 Task: Modify the activity settings related to data and events
Action: Mouse moved to (226, 175)
Screenshot: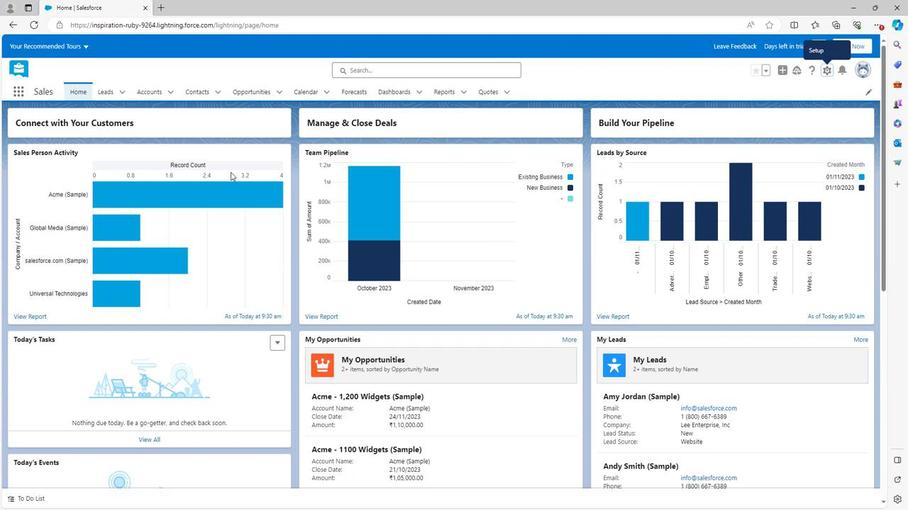 
Action: Mouse scrolled (226, 174) with delta (0, 0)
Screenshot: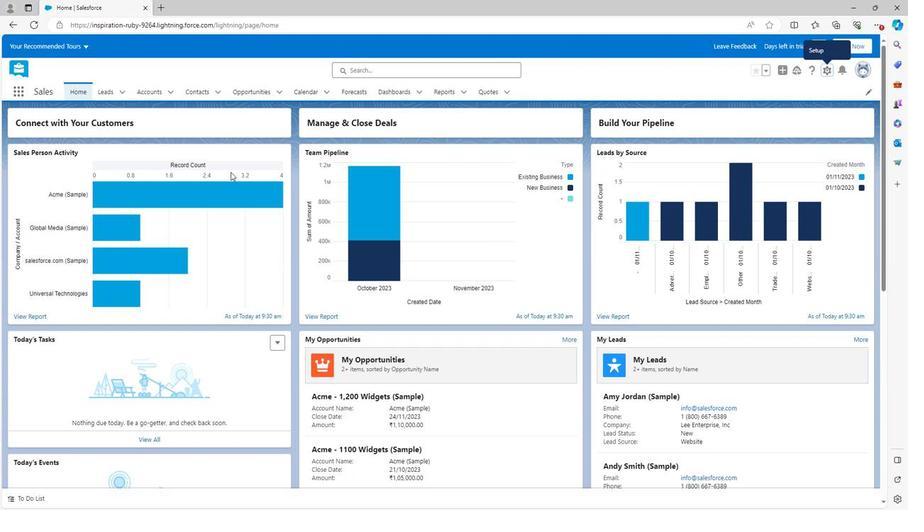 
Action: Mouse moved to (227, 175)
Screenshot: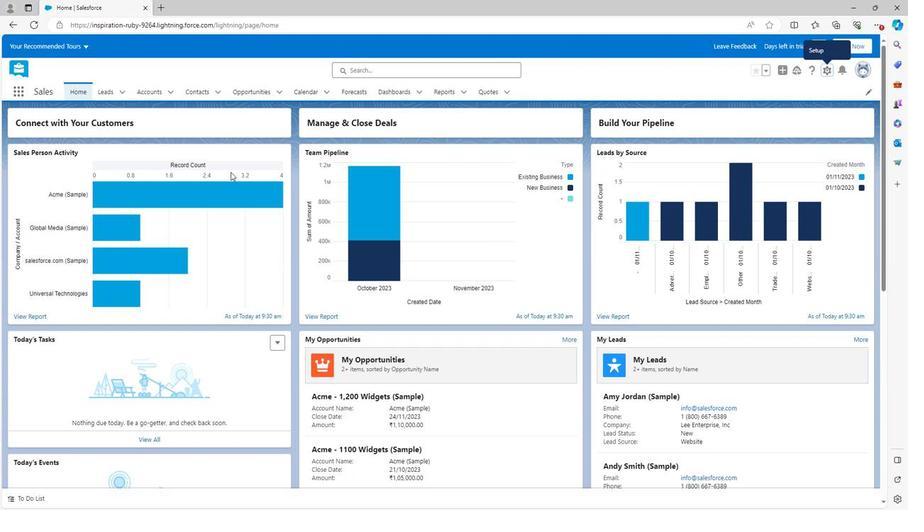 
Action: Mouse scrolled (227, 175) with delta (0, 0)
Screenshot: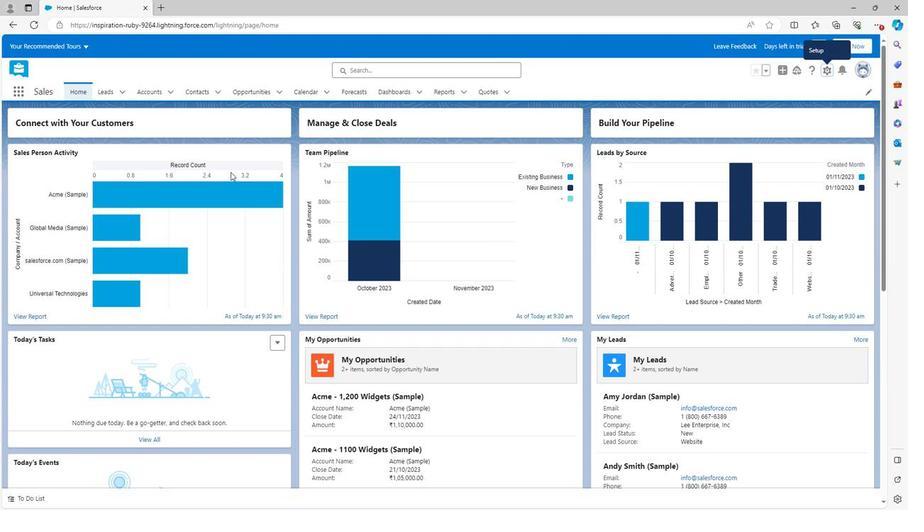 
Action: Mouse scrolled (227, 175) with delta (0, 0)
Screenshot: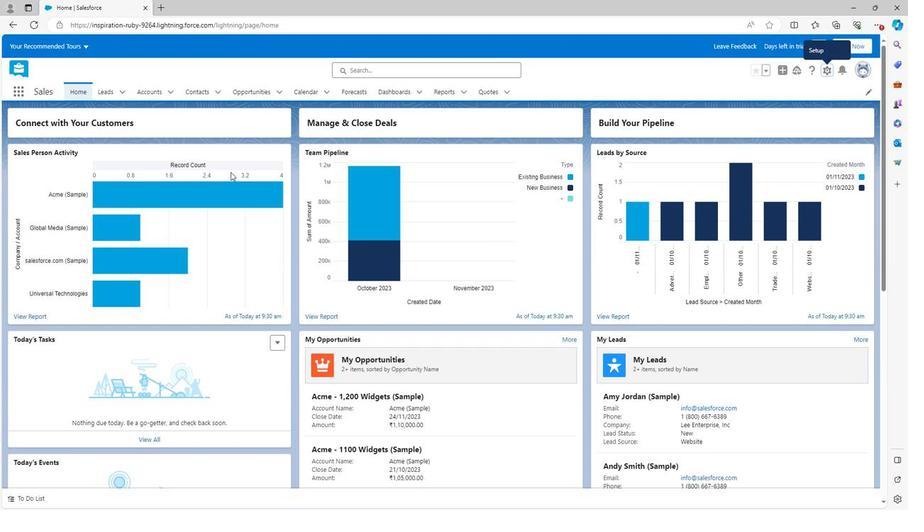 
Action: Mouse scrolled (227, 175) with delta (0, 0)
Screenshot: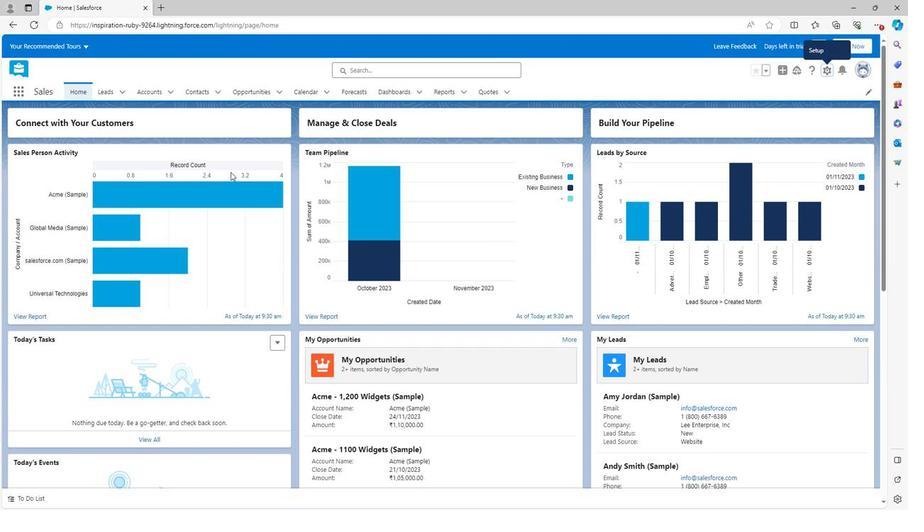 
Action: Mouse moved to (227, 176)
Screenshot: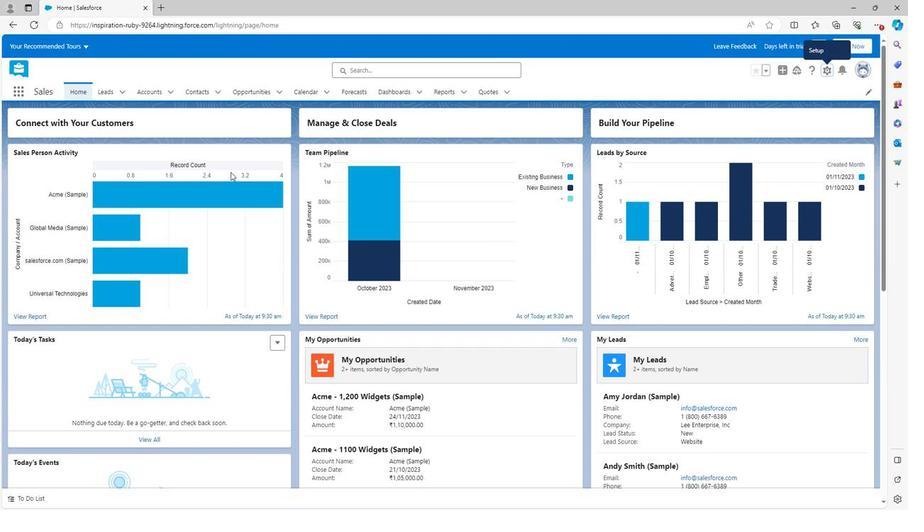 
Action: Mouse scrolled (227, 175) with delta (0, 0)
Screenshot: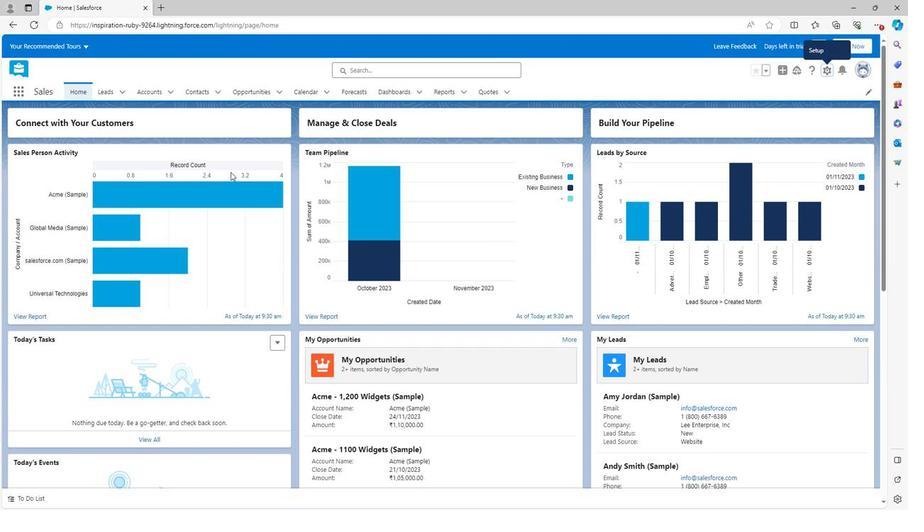 
Action: Mouse scrolled (227, 175) with delta (0, 0)
Screenshot: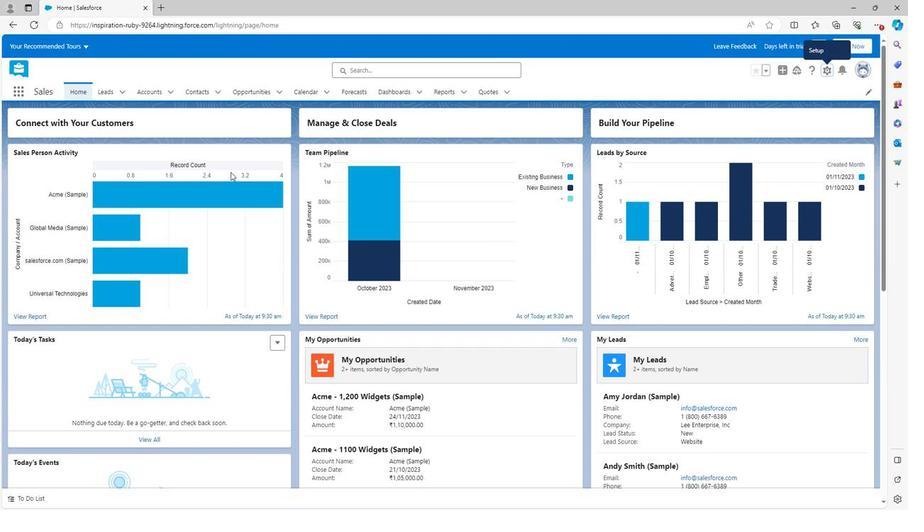
Action: Mouse scrolled (227, 175) with delta (0, 0)
Screenshot: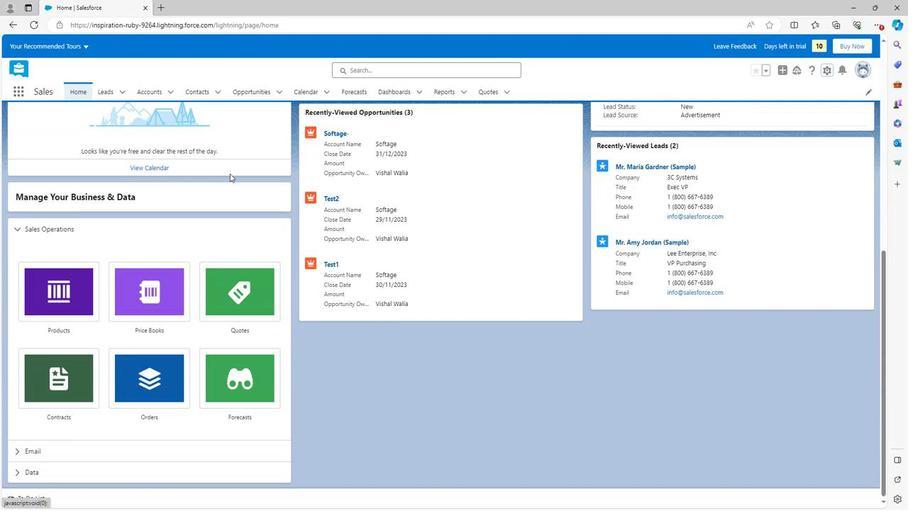 
Action: Mouse scrolled (227, 175) with delta (0, 0)
Screenshot: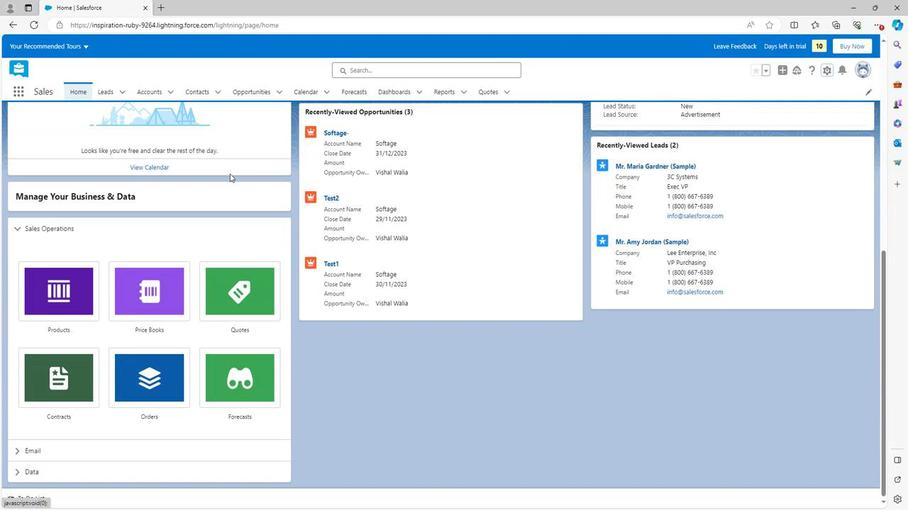 
Action: Mouse scrolled (227, 177) with delta (0, 0)
Screenshot: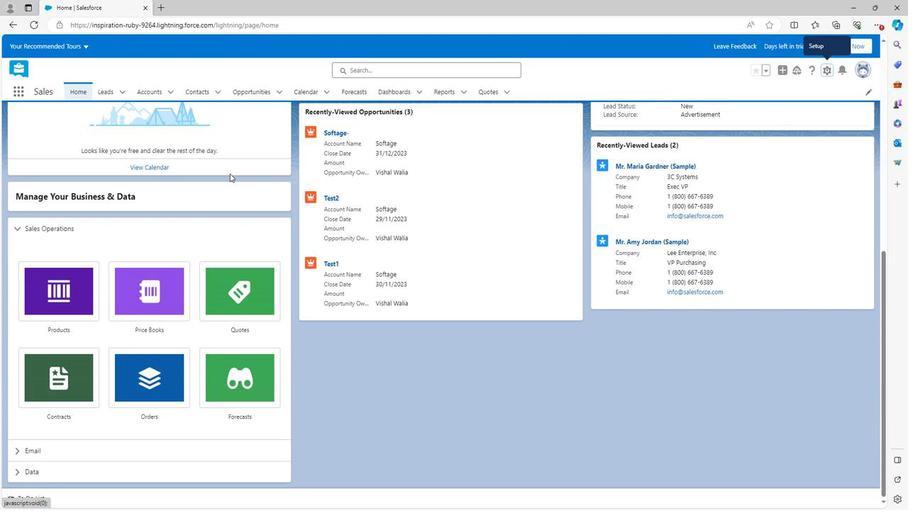 
Action: Mouse scrolled (227, 177) with delta (0, 0)
Screenshot: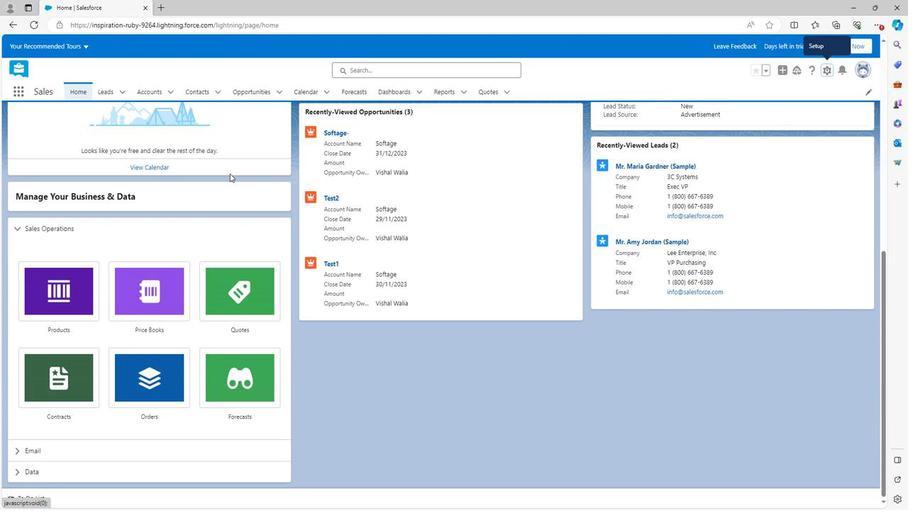
Action: Mouse scrolled (227, 177) with delta (0, 0)
Screenshot: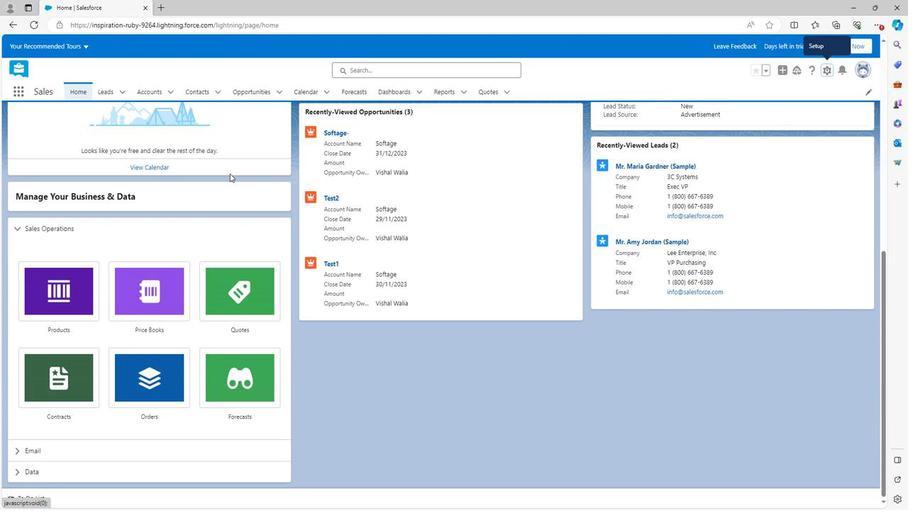 
Action: Mouse scrolled (227, 177) with delta (0, 0)
Screenshot: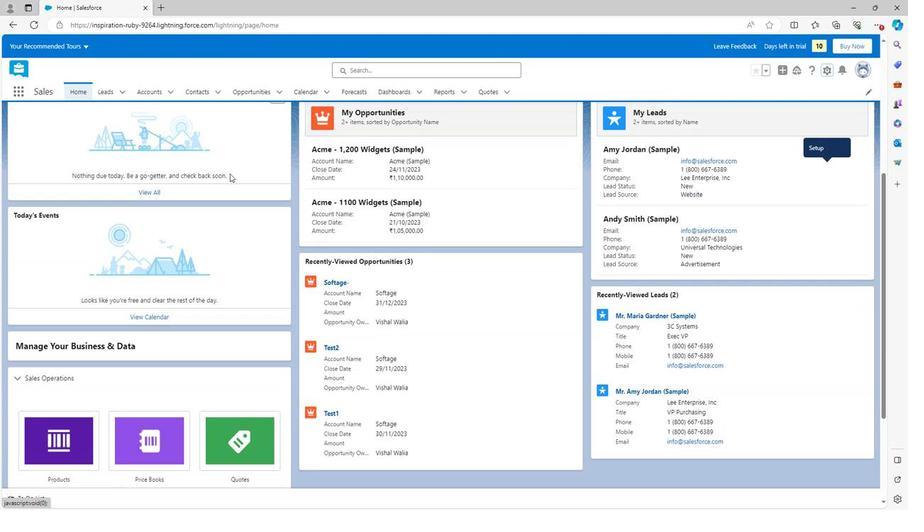 
Action: Mouse scrolled (227, 177) with delta (0, 0)
Screenshot: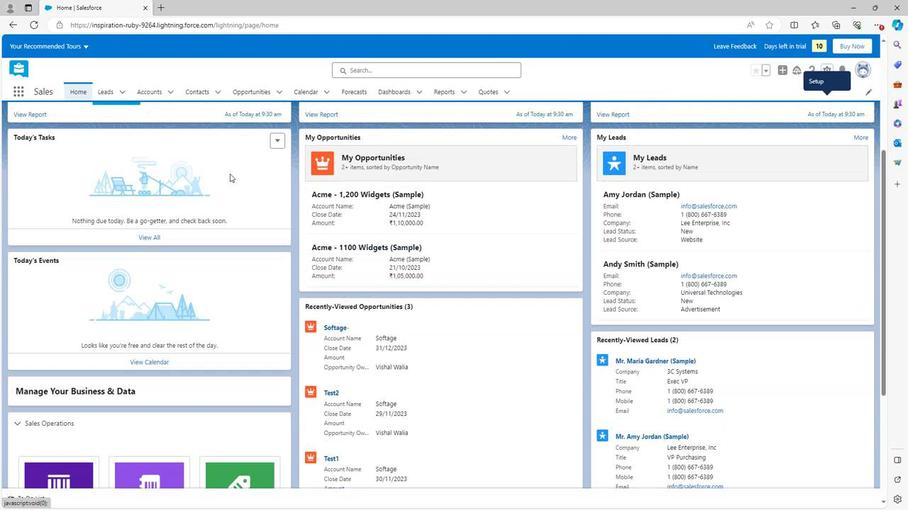 
Action: Mouse scrolled (227, 177) with delta (0, 0)
Screenshot: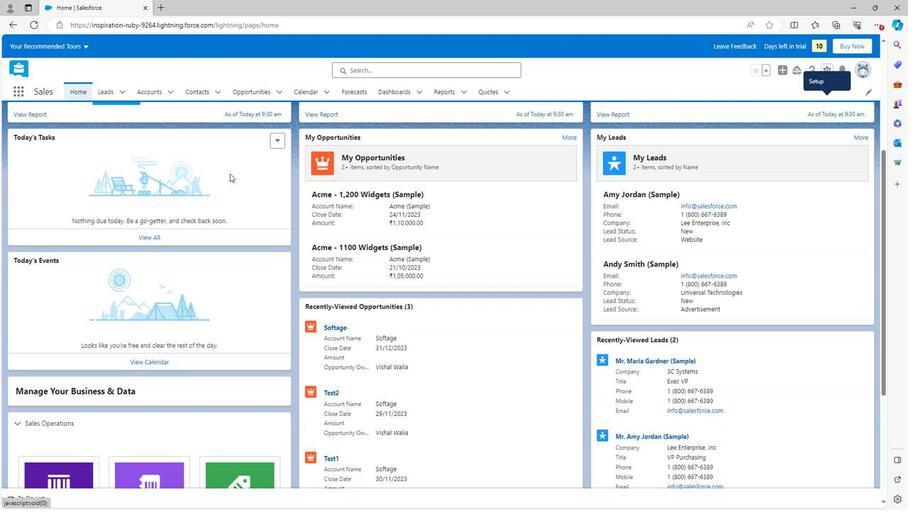 
Action: Mouse scrolled (227, 177) with delta (0, 0)
Screenshot: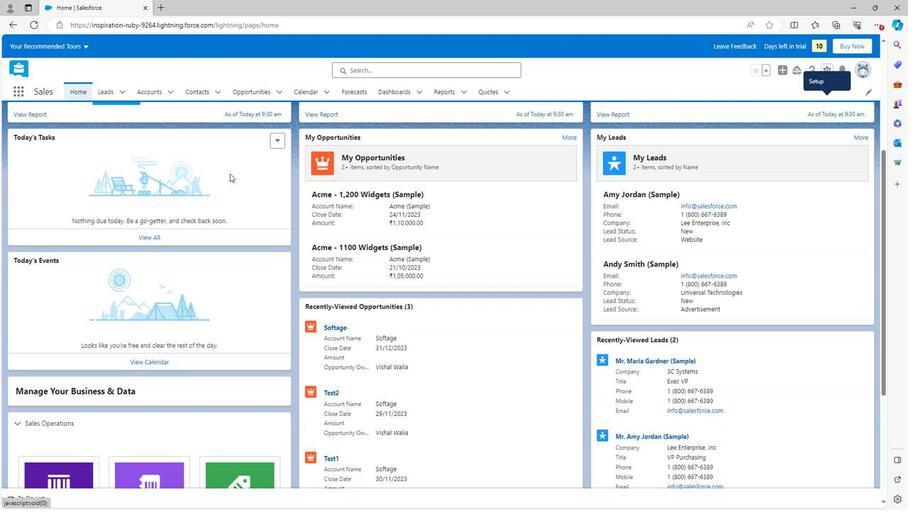 
Action: Mouse scrolled (227, 177) with delta (0, 0)
Screenshot: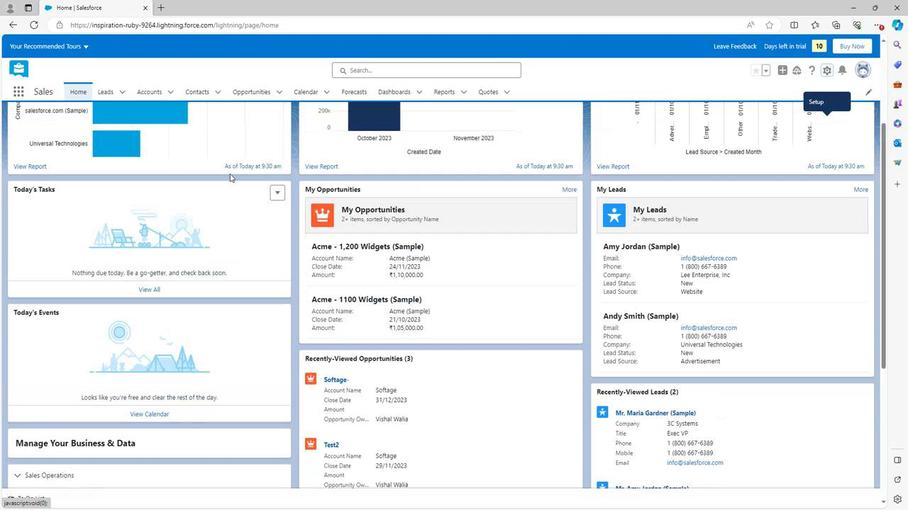 
Action: Mouse moved to (823, 73)
Screenshot: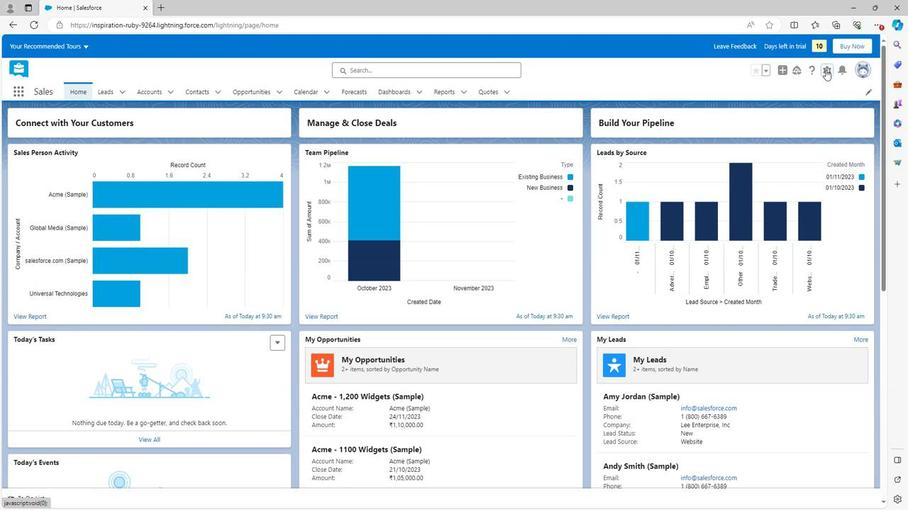 
Action: Mouse pressed left at (823, 73)
Screenshot: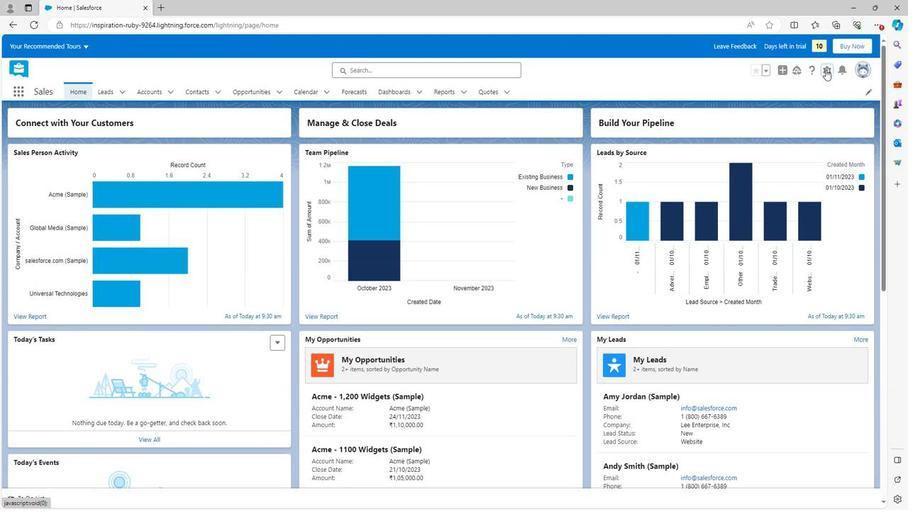 
Action: Mouse moved to (796, 100)
Screenshot: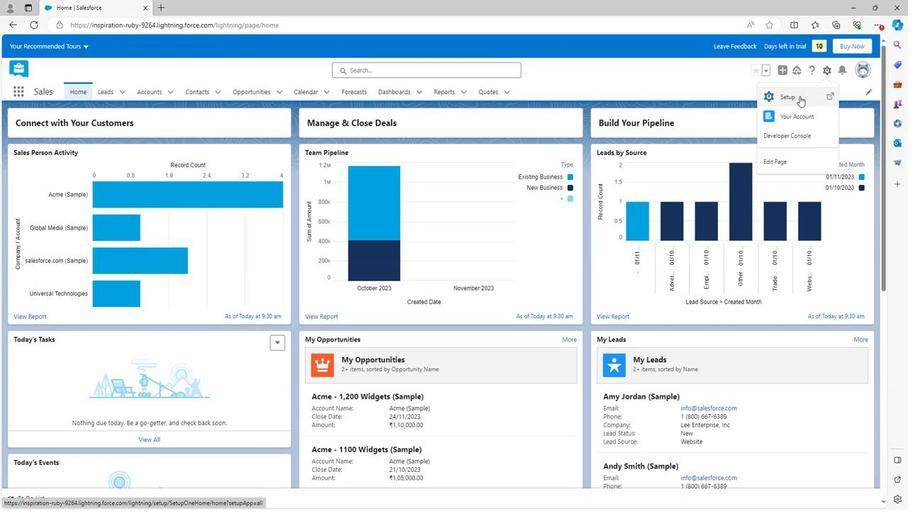 
Action: Mouse pressed left at (796, 100)
Screenshot: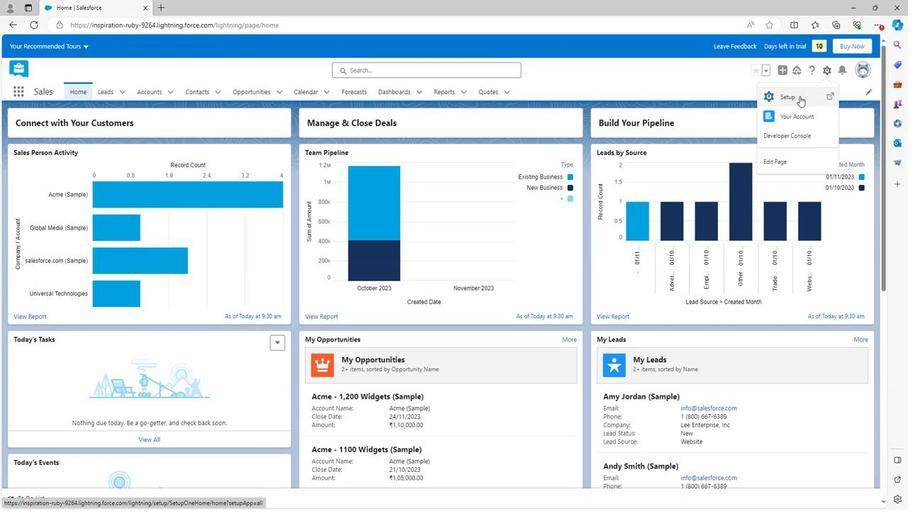 
Action: Mouse moved to (5, 372)
Screenshot: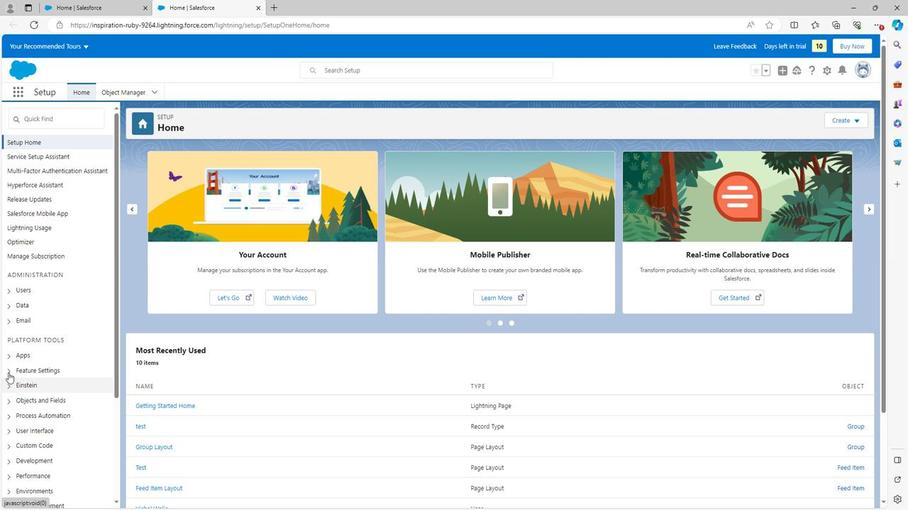 
Action: Mouse pressed left at (5, 372)
Screenshot: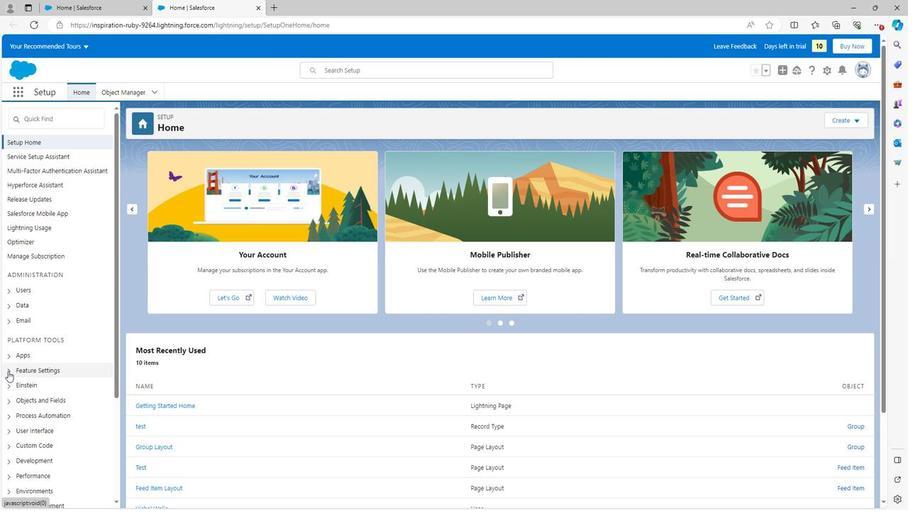 
Action: Mouse moved to (5, 371)
Screenshot: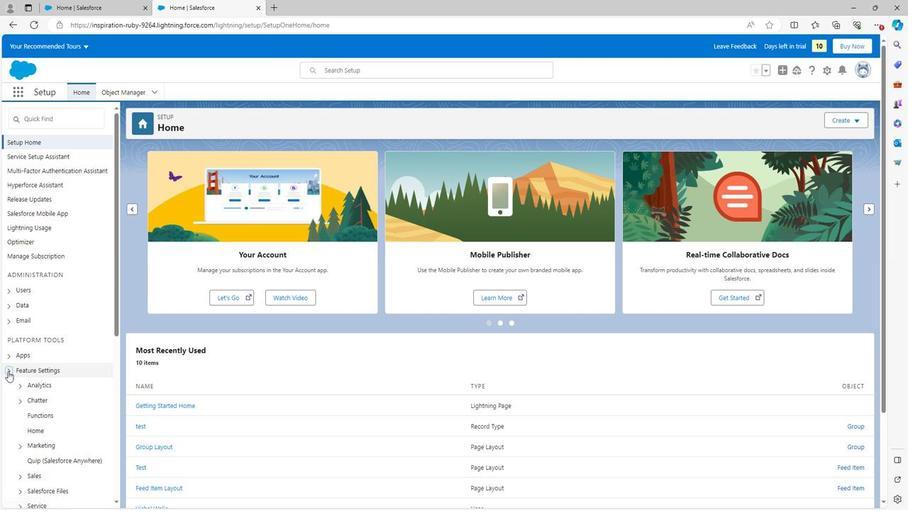 
Action: Mouse scrolled (5, 371) with delta (0, 0)
Screenshot: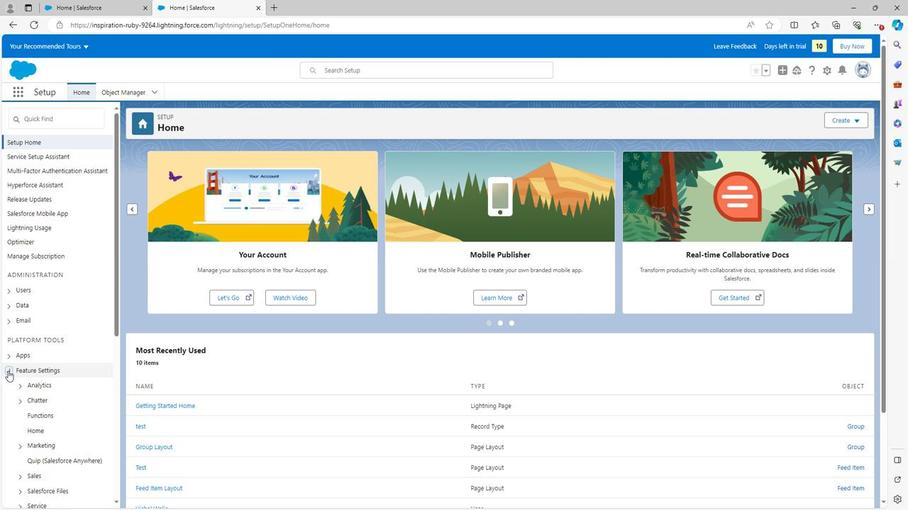 
Action: Mouse scrolled (5, 371) with delta (0, 0)
Screenshot: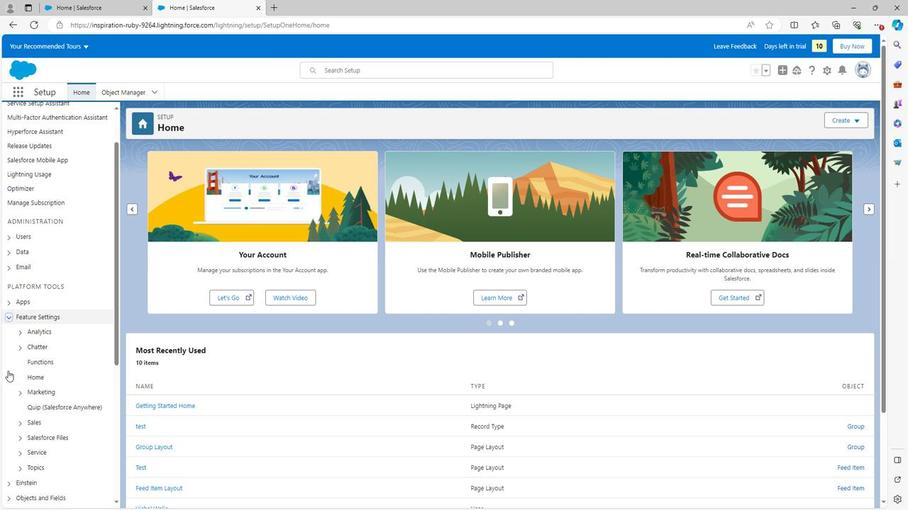 
Action: Mouse scrolled (5, 371) with delta (0, 0)
Screenshot: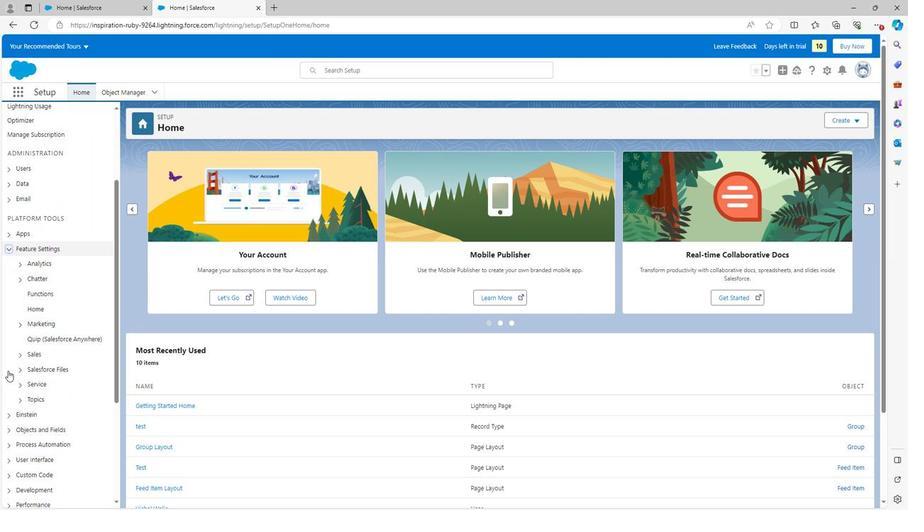 
Action: Mouse moved to (17, 295)
Screenshot: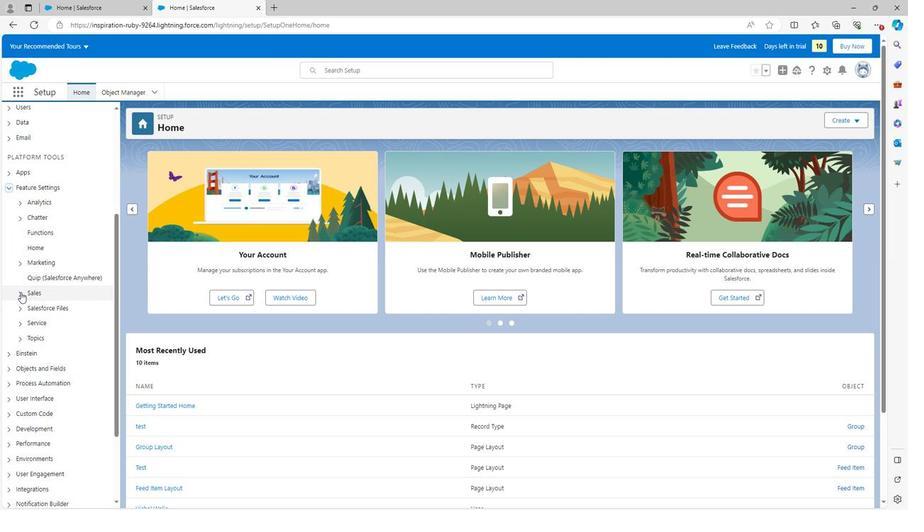 
Action: Mouse pressed left at (17, 295)
Screenshot: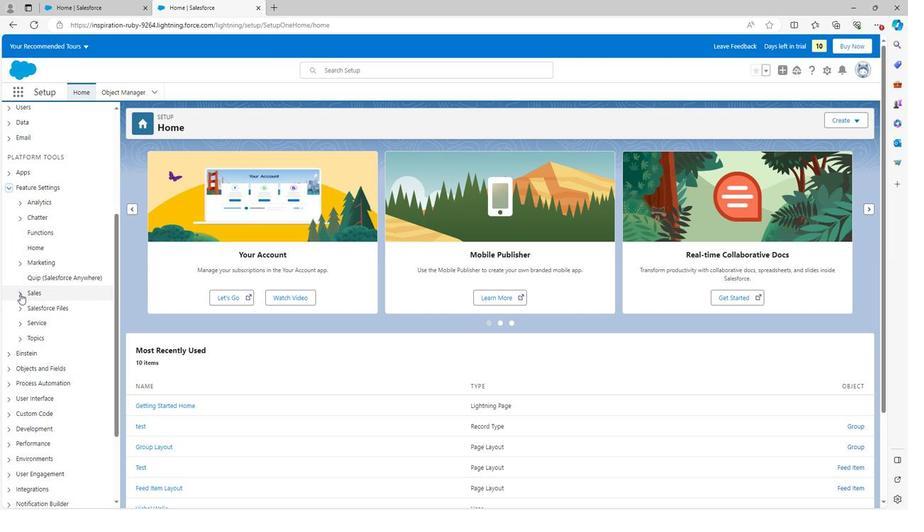 
Action: Mouse moved to (38, 323)
Screenshot: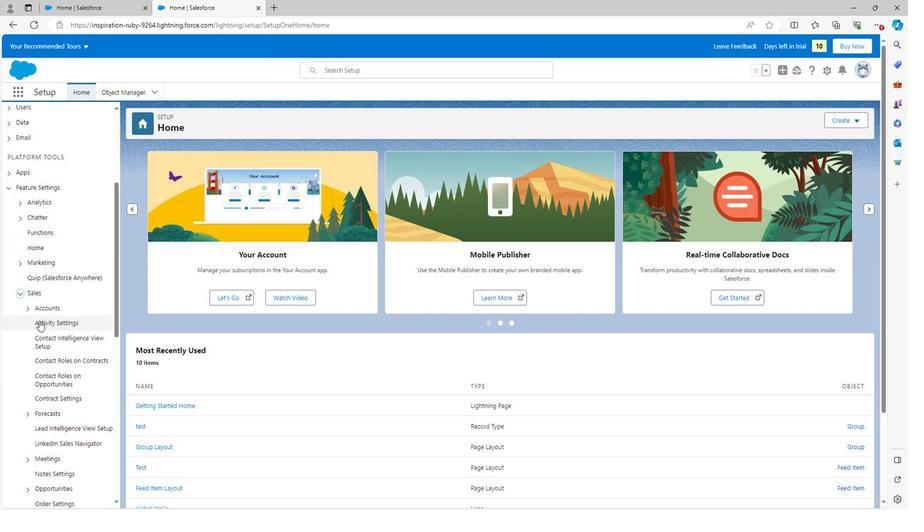 
Action: Mouse pressed left at (38, 323)
Screenshot: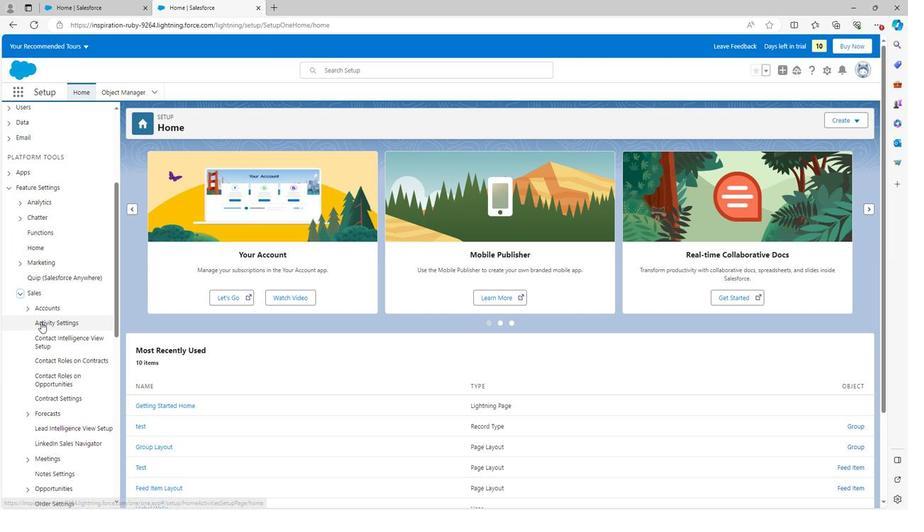 
Action: Mouse moved to (142, 244)
Screenshot: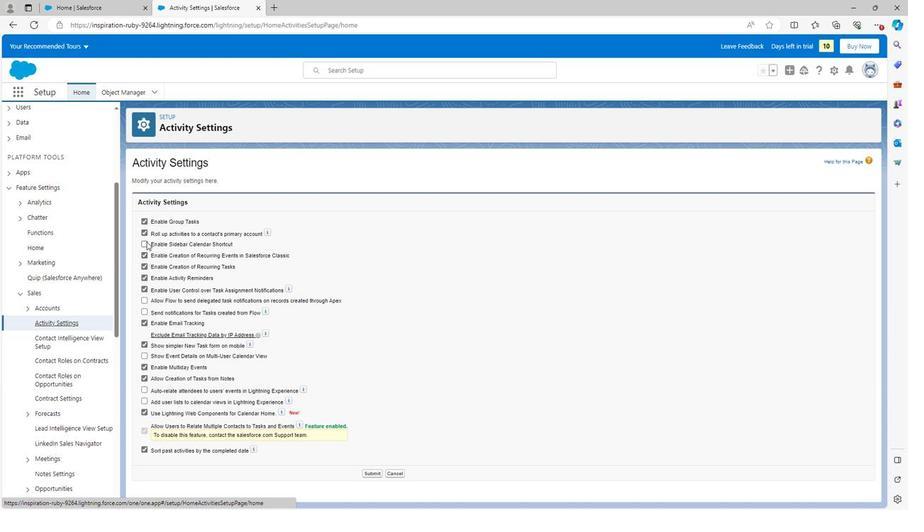 
Action: Mouse pressed left at (142, 244)
Screenshot: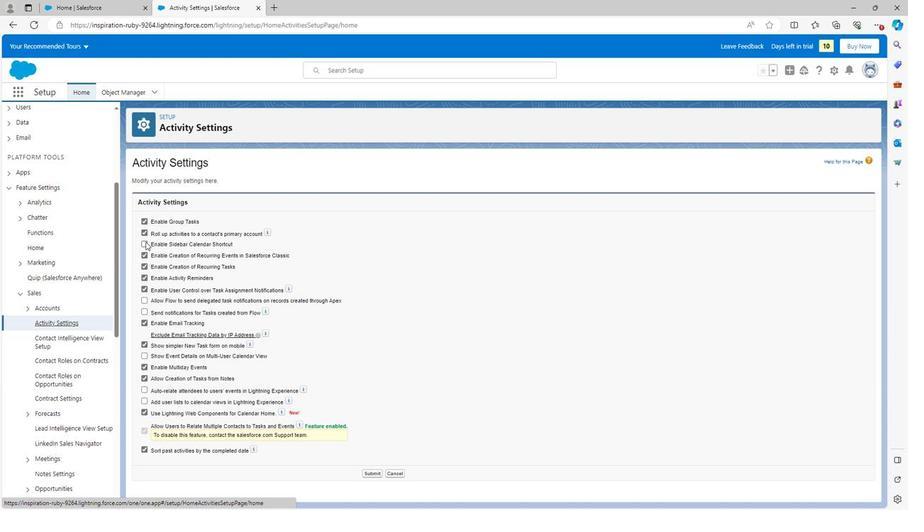 
Action: Mouse moved to (142, 242)
Screenshot: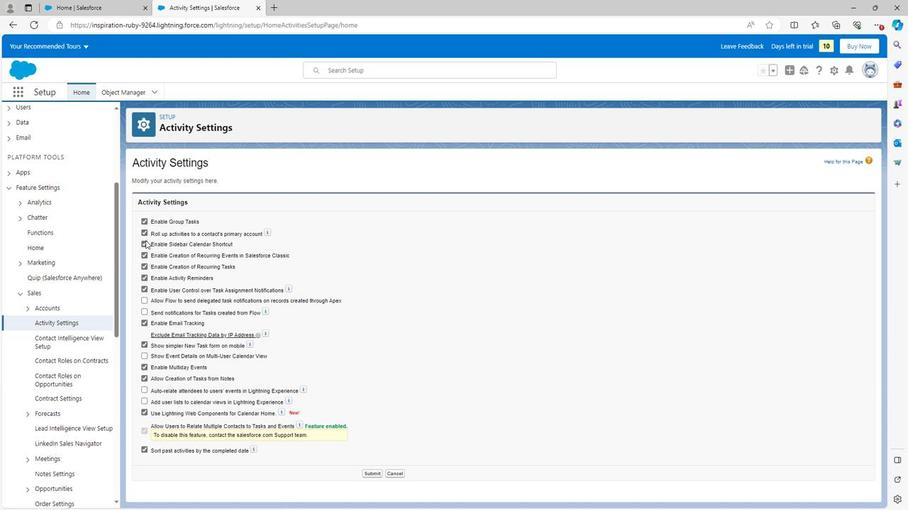 
Action: Mouse pressed left at (142, 242)
Screenshot: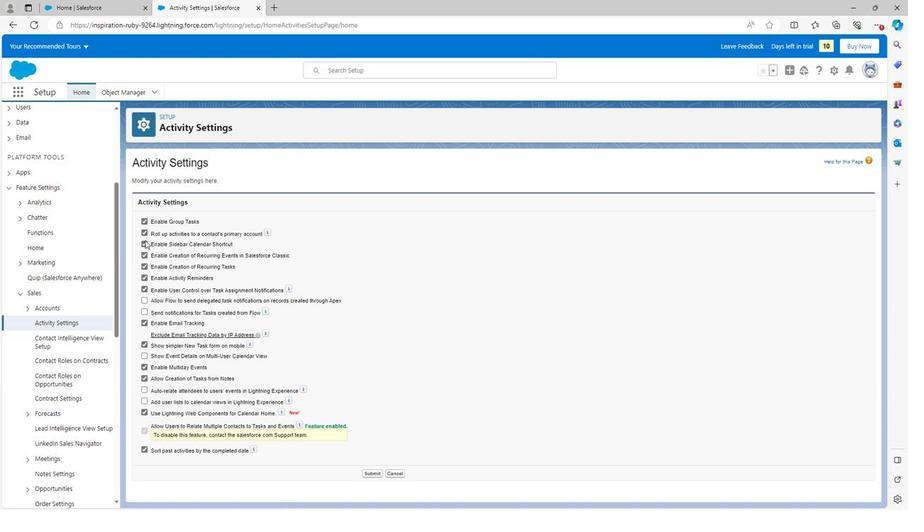 
Action: Mouse moved to (141, 243)
Screenshot: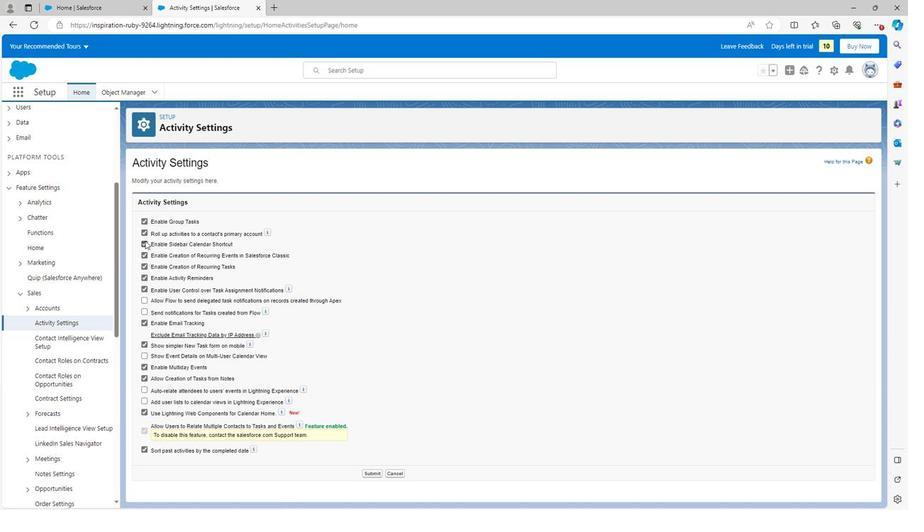
Action: Mouse pressed left at (141, 243)
Screenshot: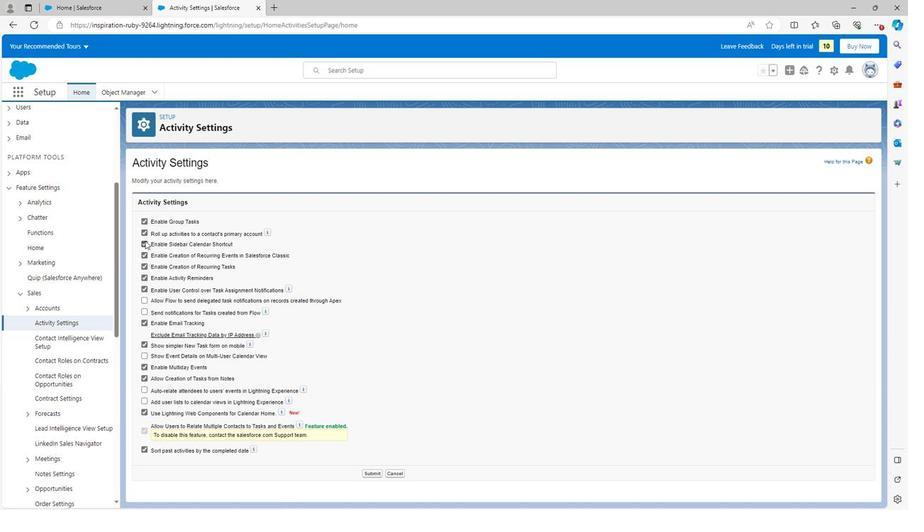 
Action: Mouse moved to (310, 342)
Screenshot: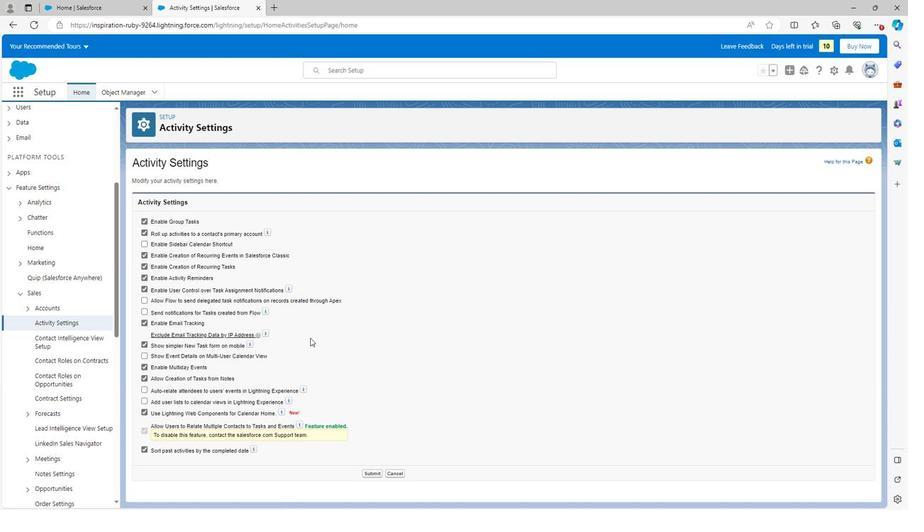 
Action: Mouse scrolled (310, 342) with delta (0, 0)
Screenshot: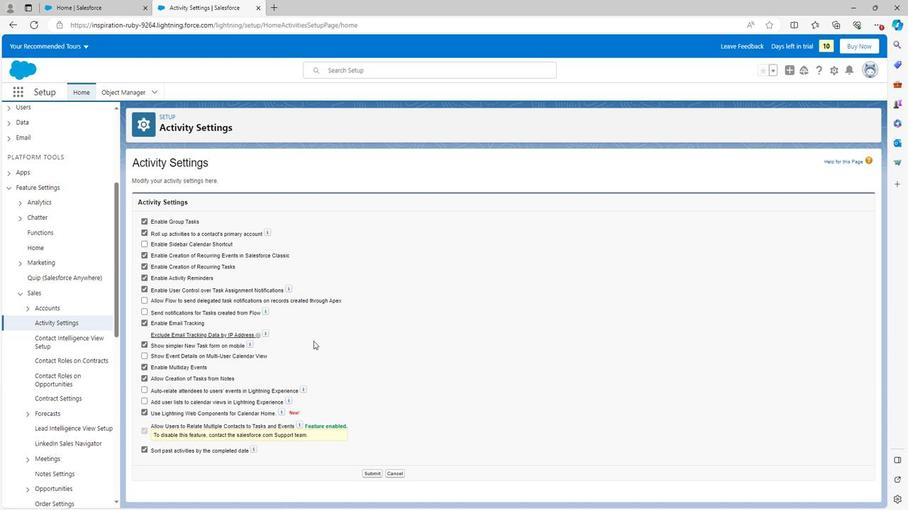 
Action: Mouse moved to (310, 342)
Screenshot: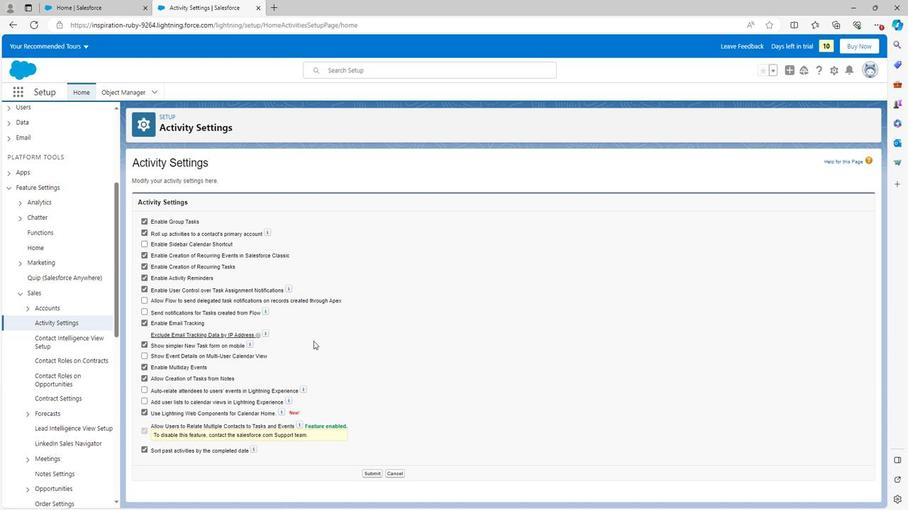
Action: Mouse scrolled (310, 342) with delta (0, 0)
Screenshot: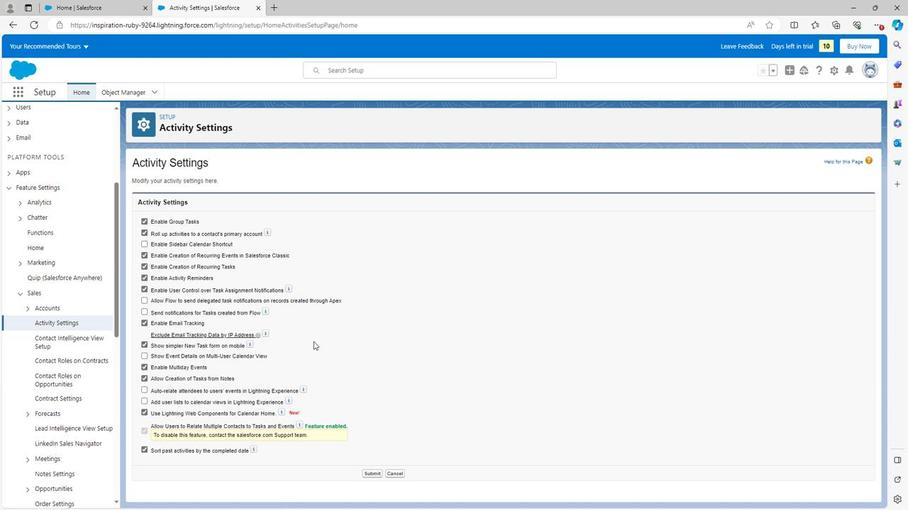 
Action: Mouse scrolled (310, 342) with delta (0, 0)
Screenshot: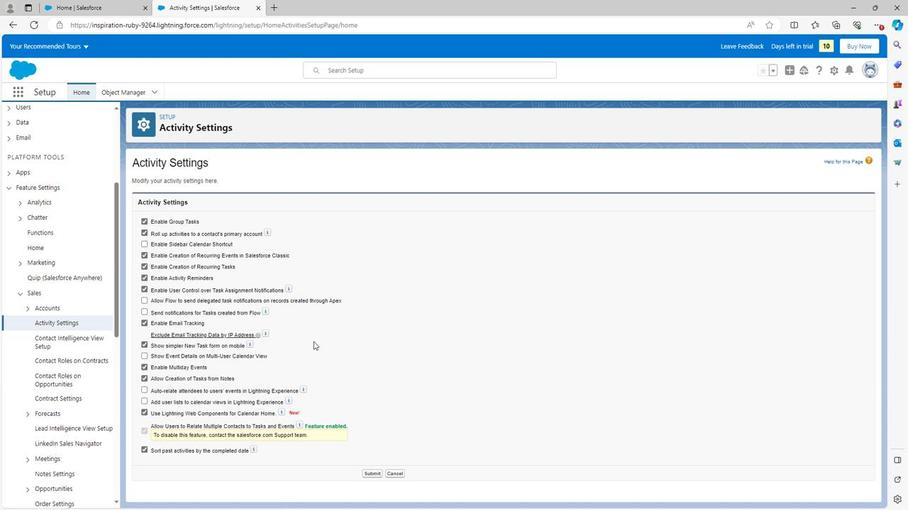 
Action: Mouse scrolled (310, 342) with delta (0, 0)
Screenshot: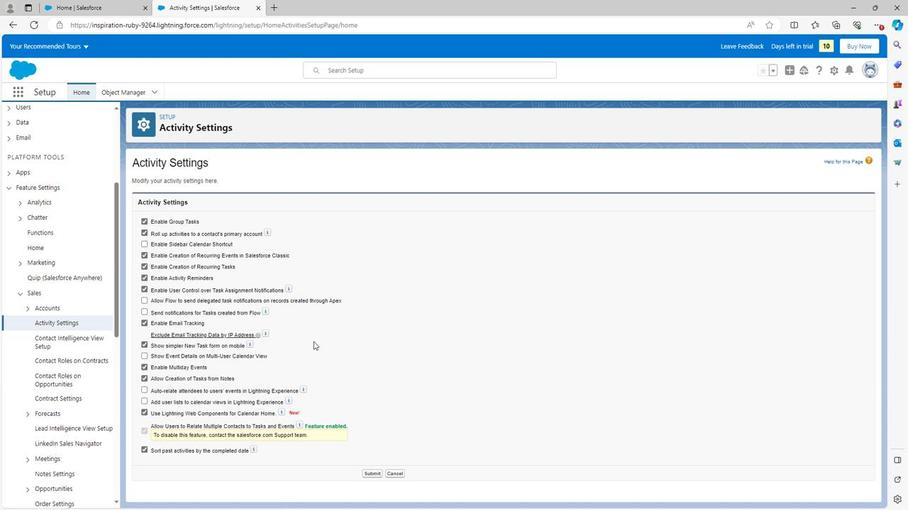 
Action: Mouse moved to (366, 476)
Screenshot: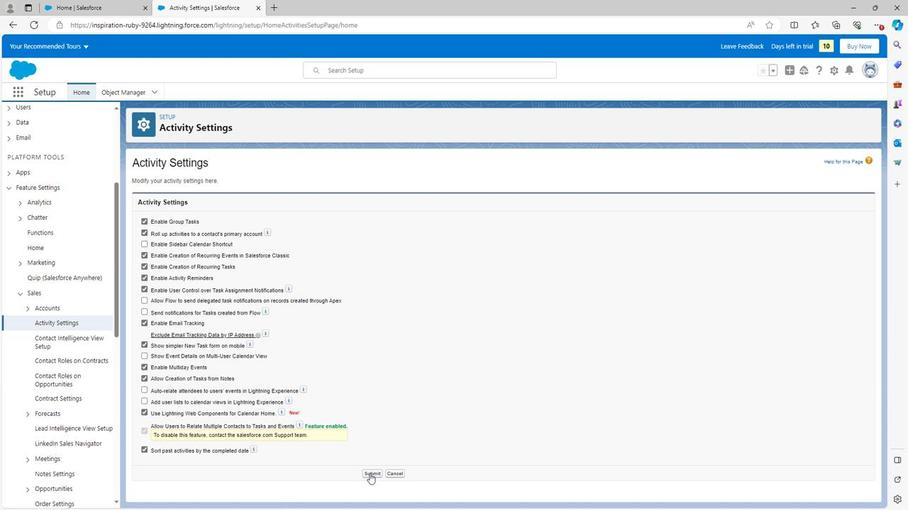 
Action: Mouse pressed left at (366, 476)
Screenshot: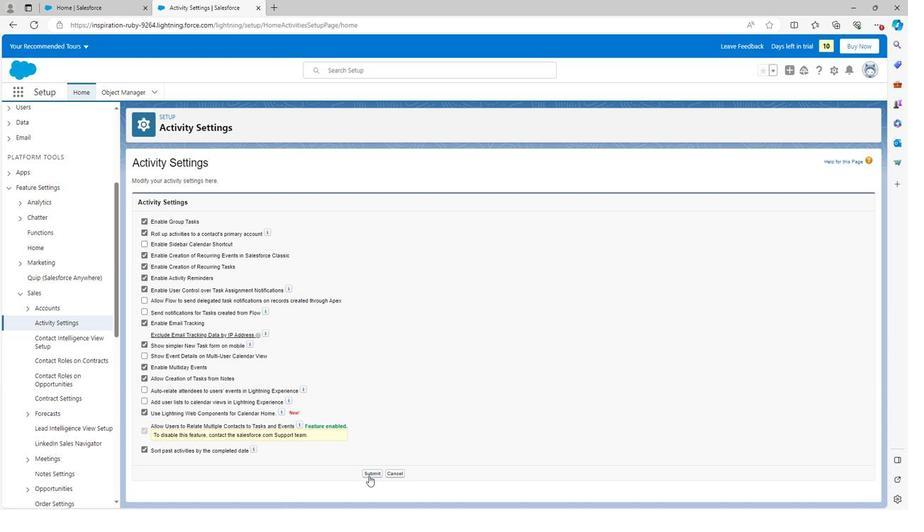 
Action: Mouse moved to (266, 331)
Screenshot: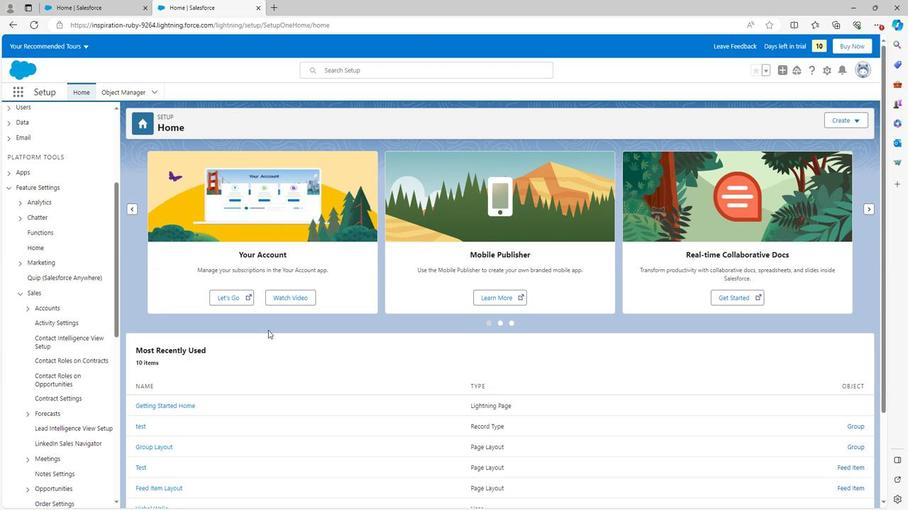 
Action: Mouse scrolled (266, 331) with delta (0, 0)
Screenshot: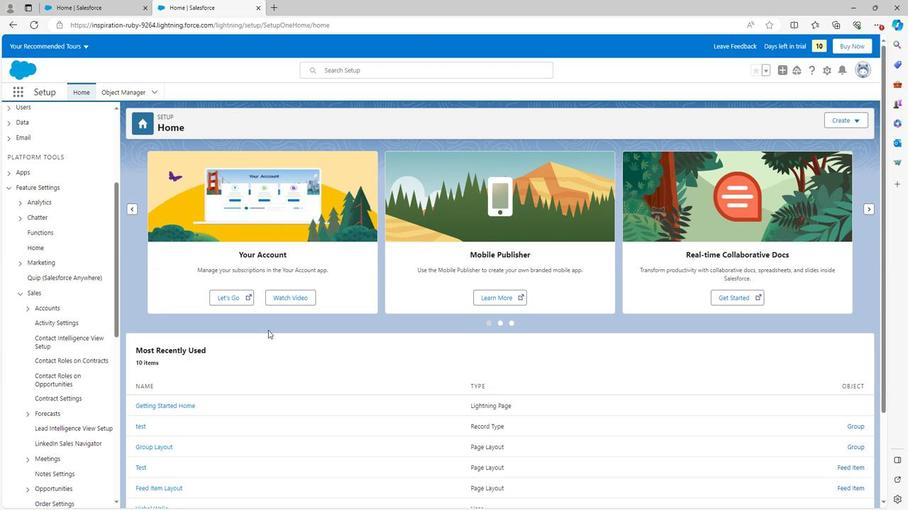
Action: Mouse scrolled (266, 331) with delta (0, 0)
Screenshot: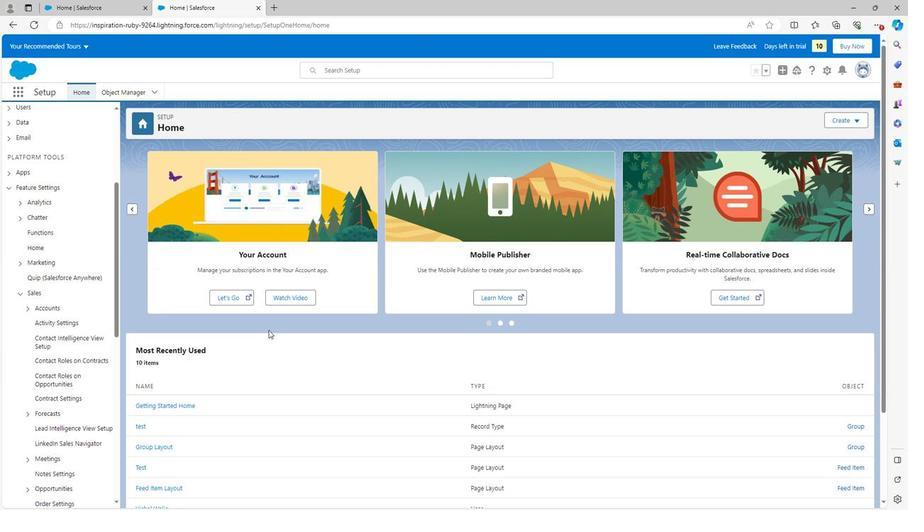 
Action: Mouse scrolled (266, 331) with delta (0, 0)
Screenshot: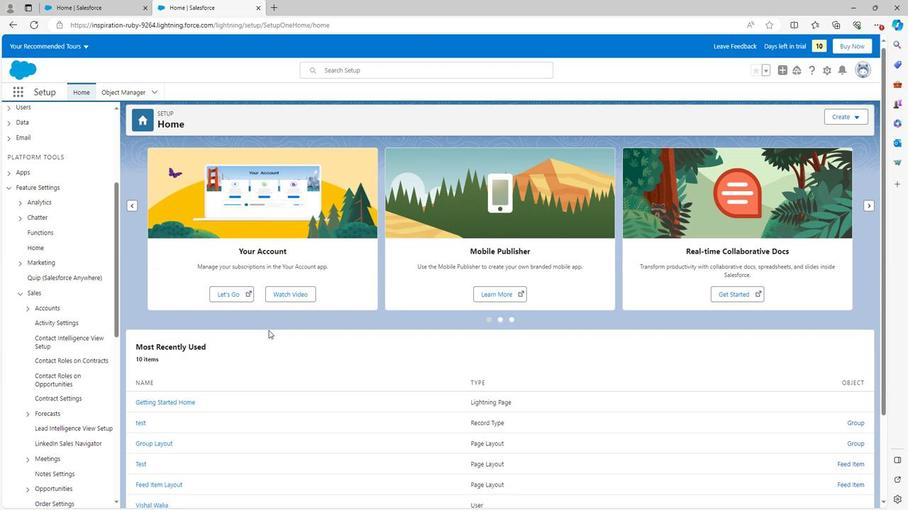 
Action: Mouse scrolled (266, 331) with delta (0, 0)
Screenshot: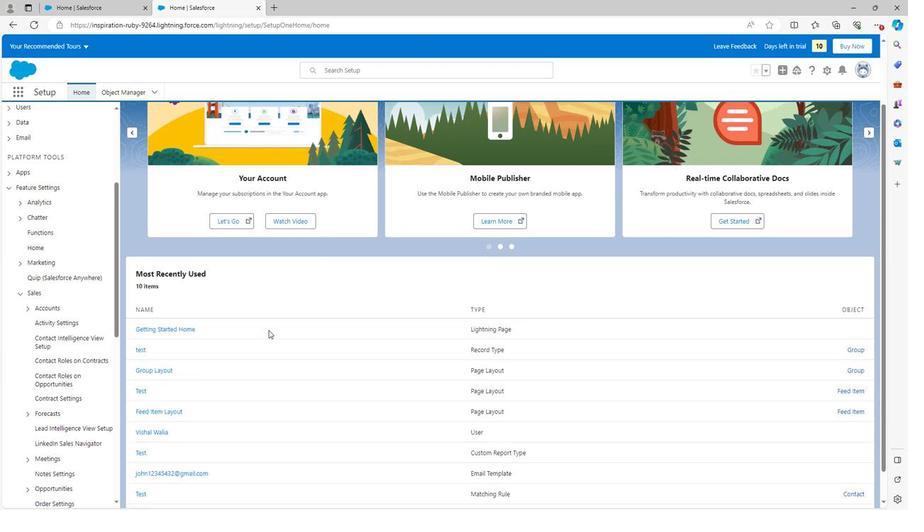 
Action: Mouse scrolled (266, 331) with delta (0, 0)
Screenshot: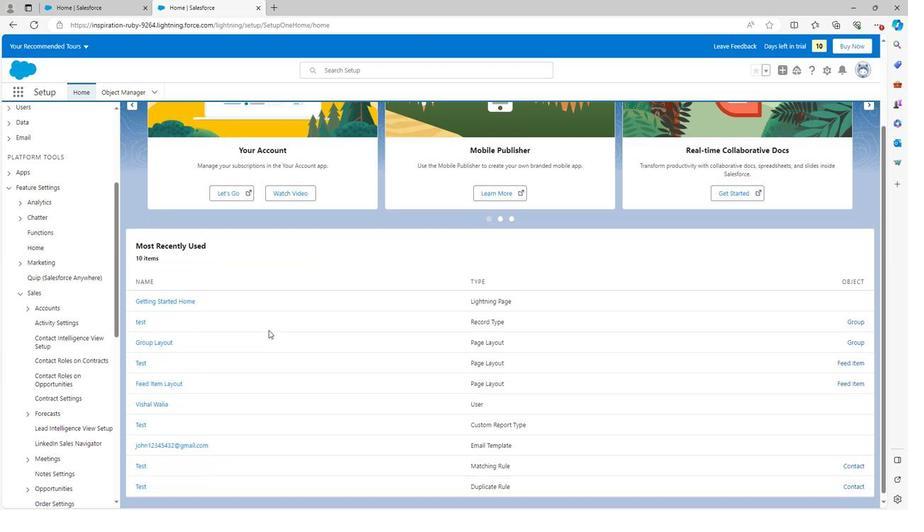 
Action: Mouse moved to (266, 331)
Screenshot: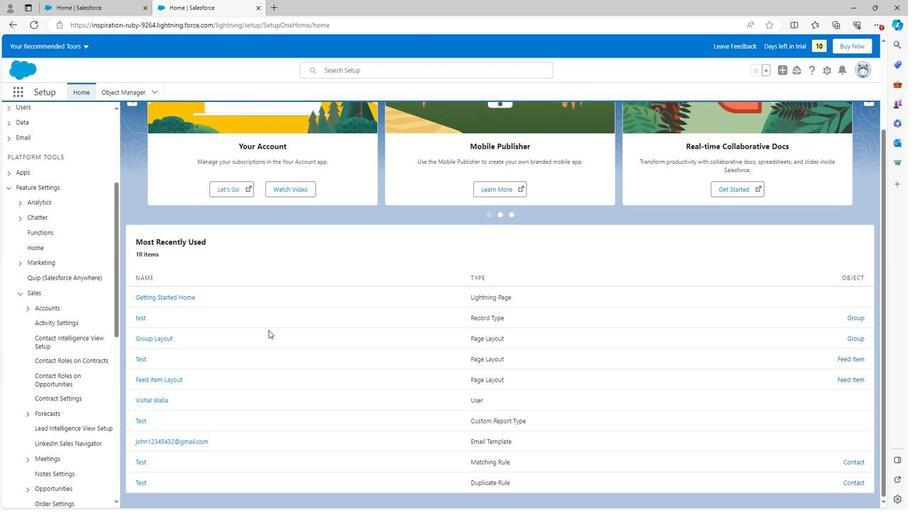 
Action: Mouse scrolled (266, 332) with delta (0, 0)
Screenshot: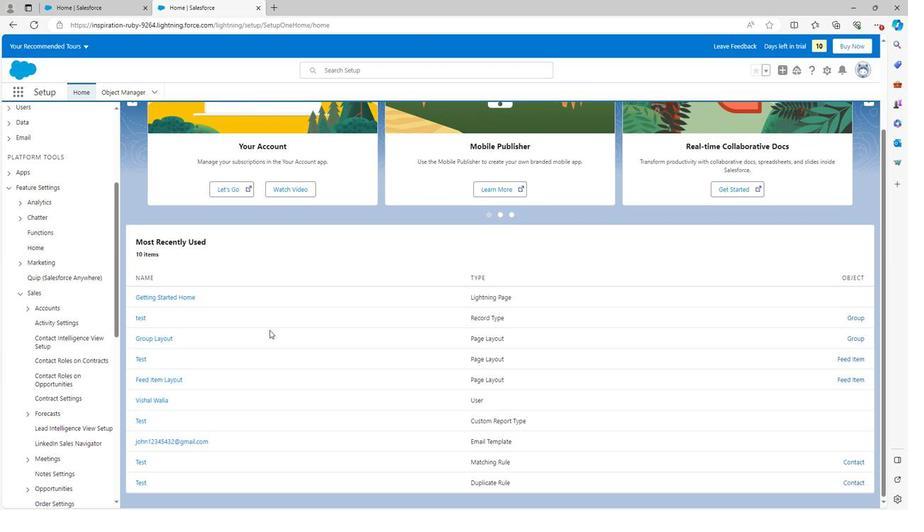 
Action: Mouse scrolled (266, 332) with delta (0, 0)
Screenshot: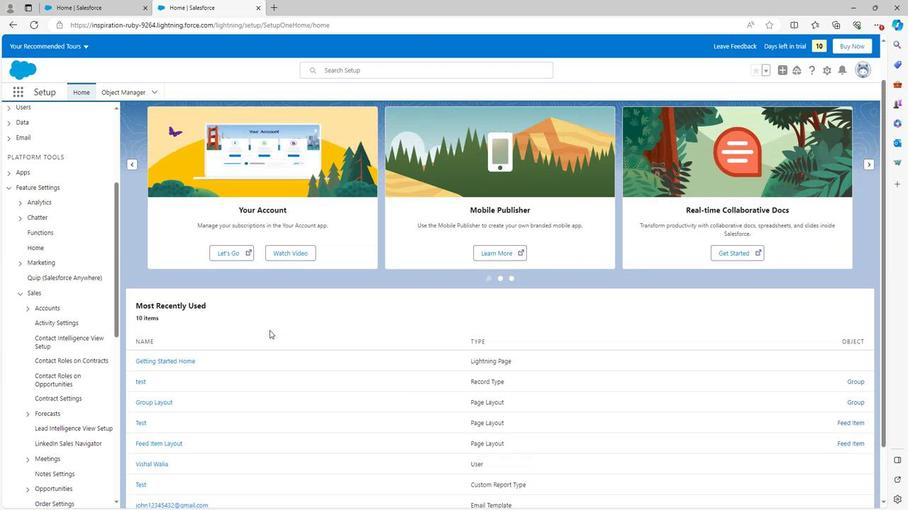 
Action: Mouse scrolled (266, 332) with delta (0, 0)
Screenshot: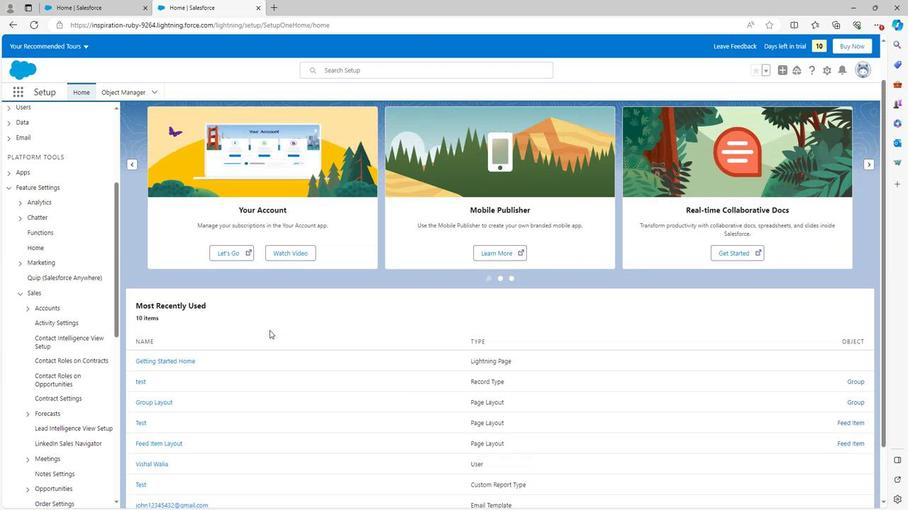 
Action: Mouse scrolled (266, 332) with delta (0, 0)
Screenshot: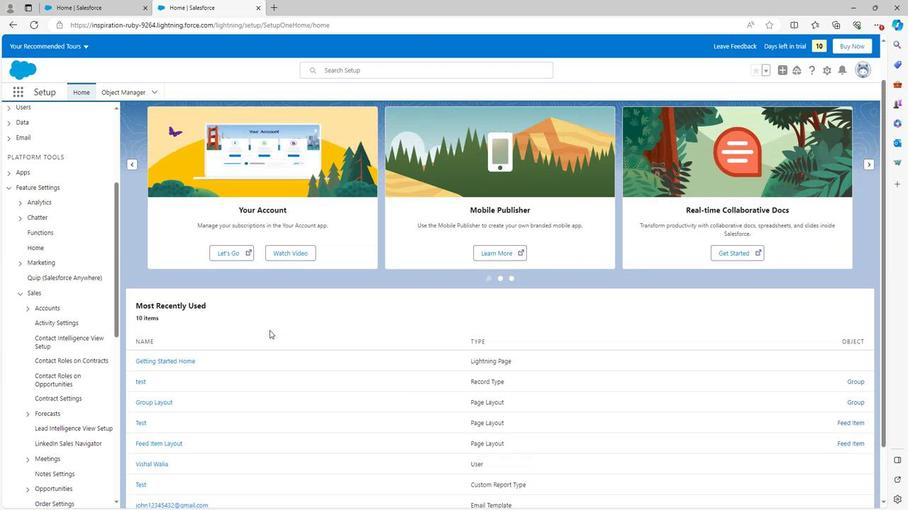 
Action: Mouse moved to (267, 323)
Screenshot: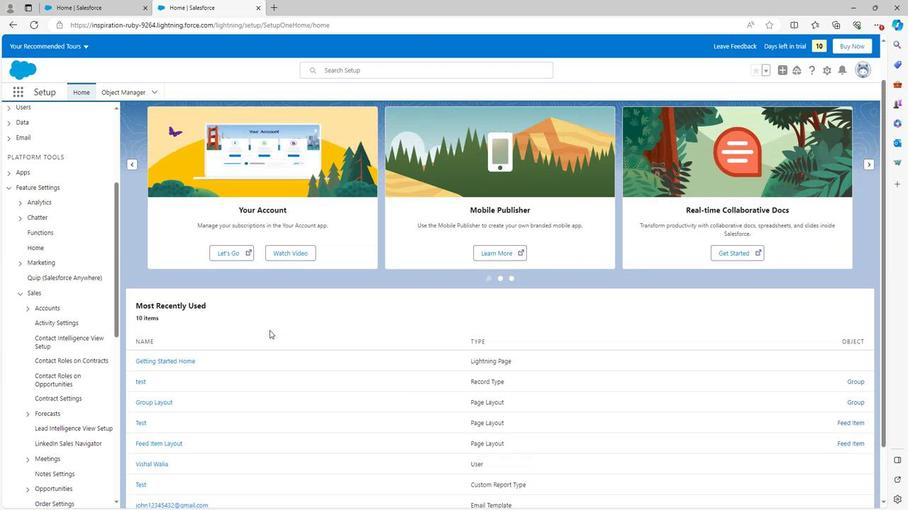 
